 Task: Create in the project ZoneTech and in the Backlog issue 'Create a new online platform for online health and wellness courses with advanced fitness tracking and personalized nutrition features' a child issue 'Email campaign conversion rate tracking and analysis', and assign it to team member softage.1@softage.net.
Action: Mouse moved to (111, 183)
Screenshot: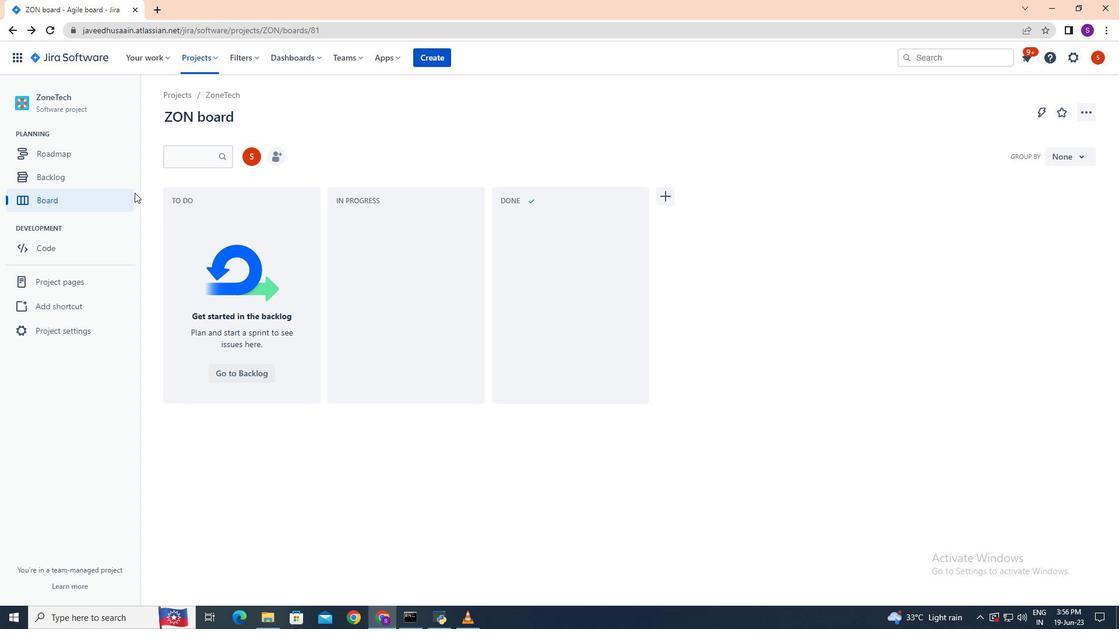 
Action: Mouse pressed left at (111, 183)
Screenshot: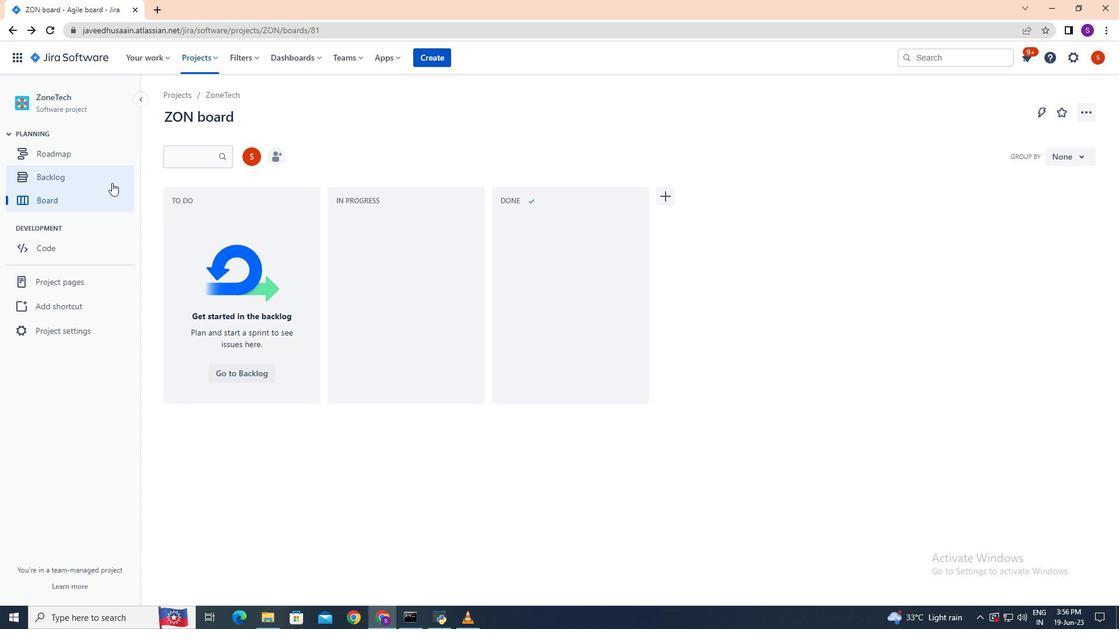
Action: Mouse moved to (747, 381)
Screenshot: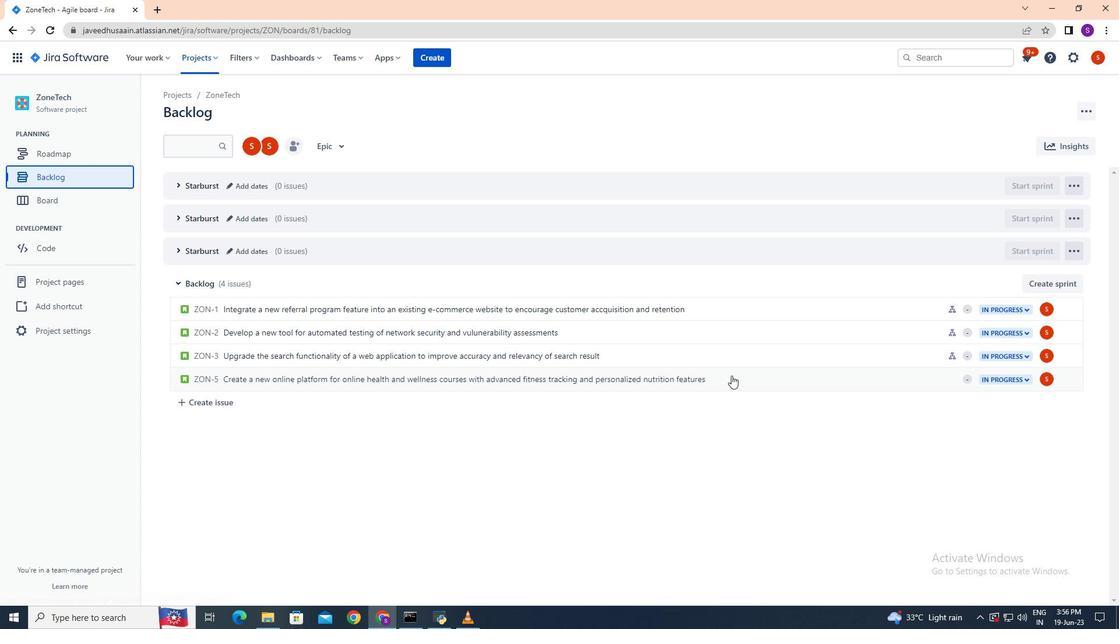 
Action: Mouse pressed left at (747, 381)
Screenshot: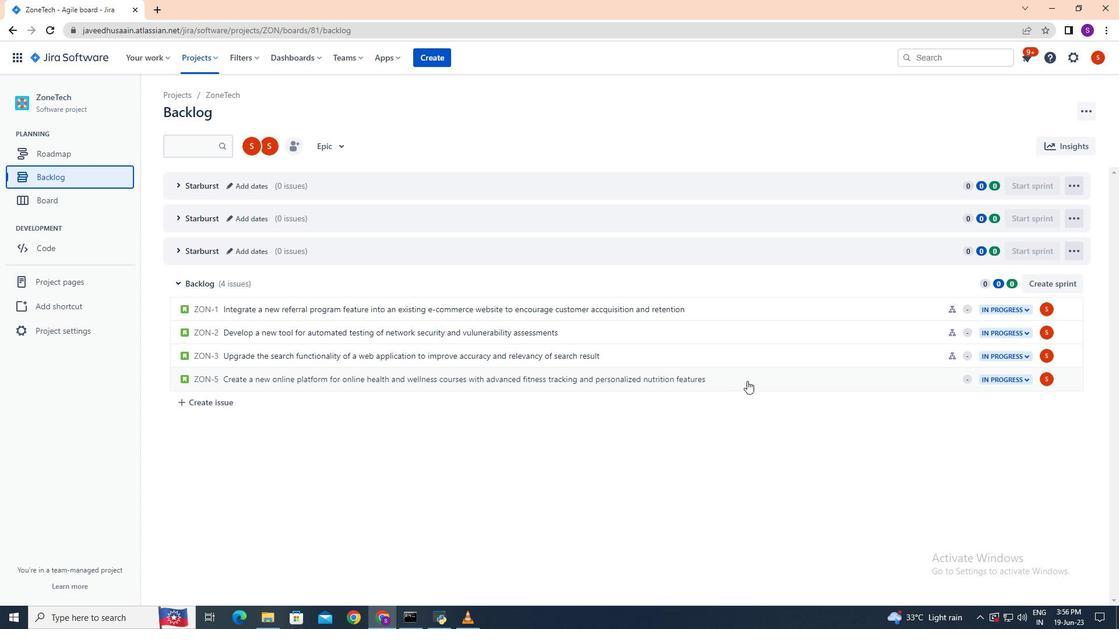 
Action: Mouse moved to (910, 282)
Screenshot: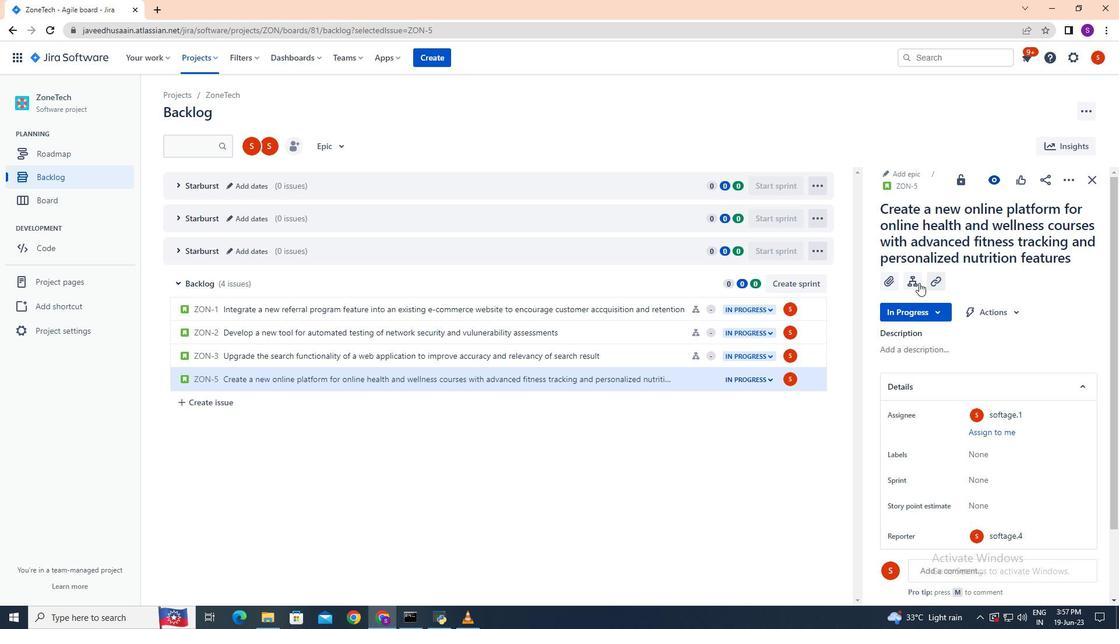 
Action: Mouse pressed left at (910, 282)
Screenshot: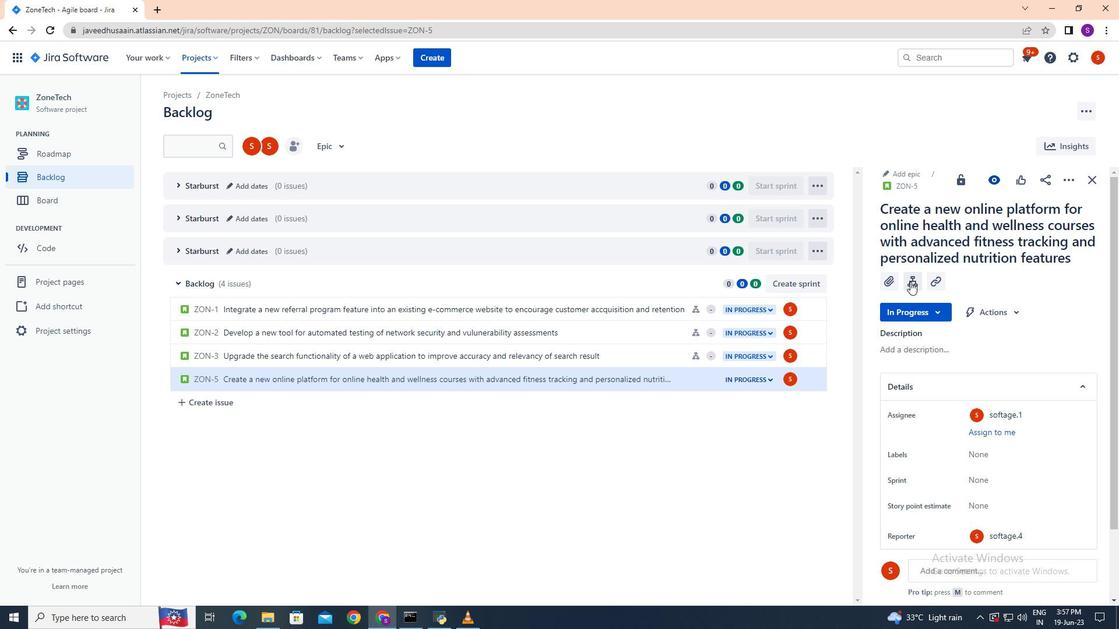 
Action: Mouse moved to (923, 379)
Screenshot: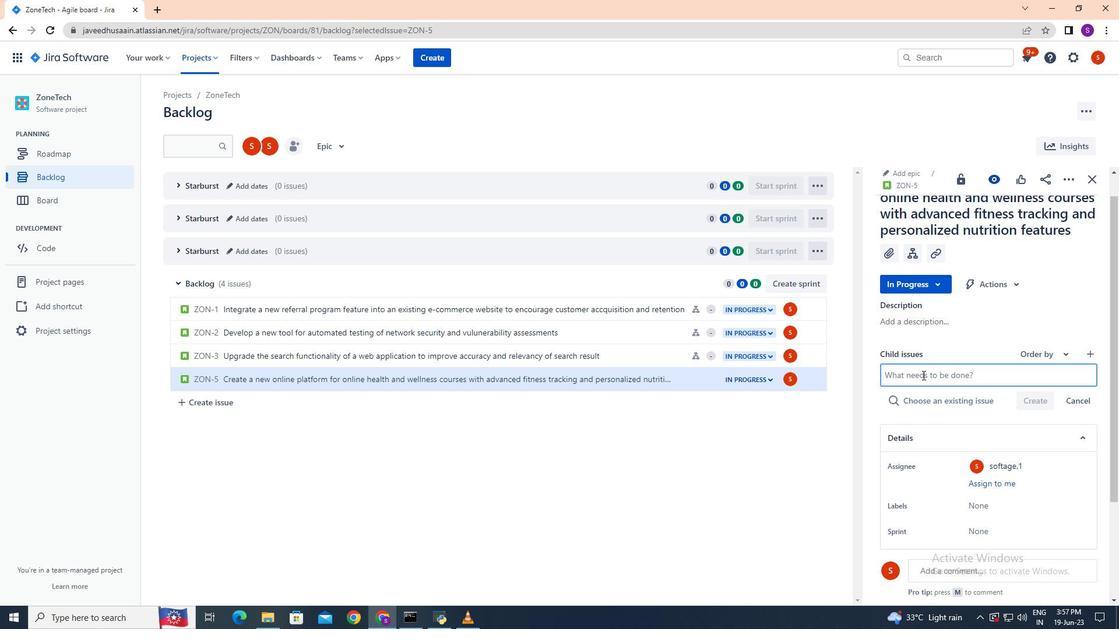 
Action: Mouse pressed left at (923, 379)
Screenshot: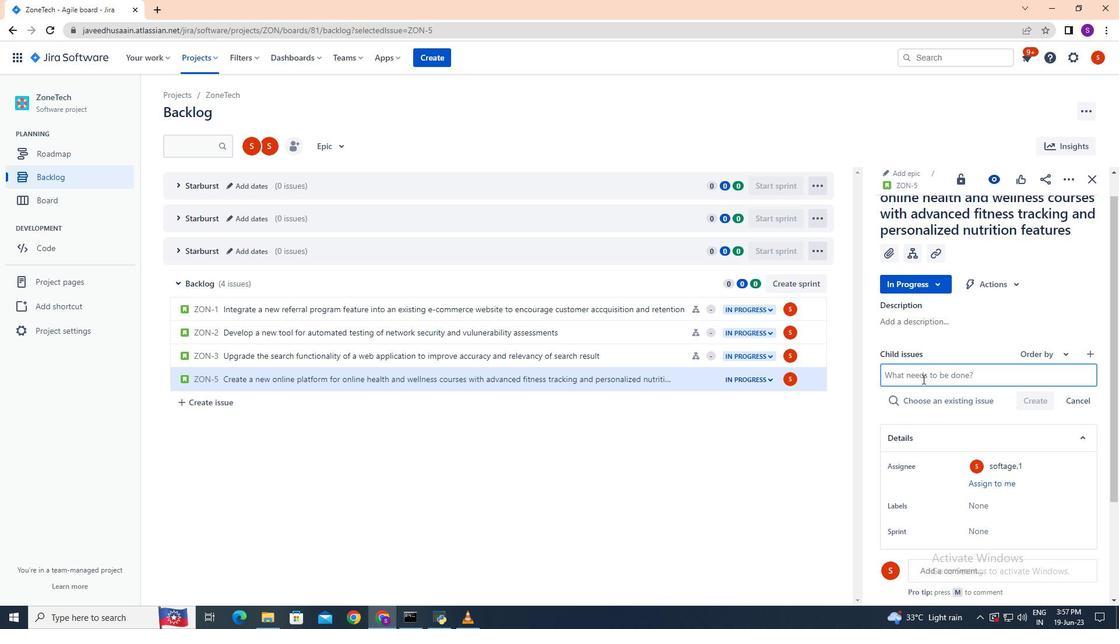 
Action: Key pressed <Key.shift><Key.shift><Key.shift><Key.shift><Key.shift><Key.shift><Key.shift><Key.shift><Key.shift><Key.shift><Key.shift><Key.shift><Key.shift><Key.shift><Key.shift><Key.shift><Key.shift><Key.shift><Key.shift><Key.shift><Key.shift><Key.shift><Key.shift><Key.shift><Key.shift><Key.shift><Key.shift><Key.shift><Key.shift><Key.shift><Key.shift><Key.shift><Key.shift><Key.shift><Key.shift><Key.shift><Key.shift><Key.shift><Key.shift><Key.shift><Key.shift><Key.shift><Key.shift><Key.shift><Key.shift><Key.shift><Key.shift><Key.shift><Key.shift><Key.shift><Key.shift><Key.shift><Key.shift>Email<Key.space>cama<Key.backspace>paign<Key.space>conversation<Key.space>rate<Key.space>tracking<Key.space>and<Key.space>analysis<Key.space>
Screenshot: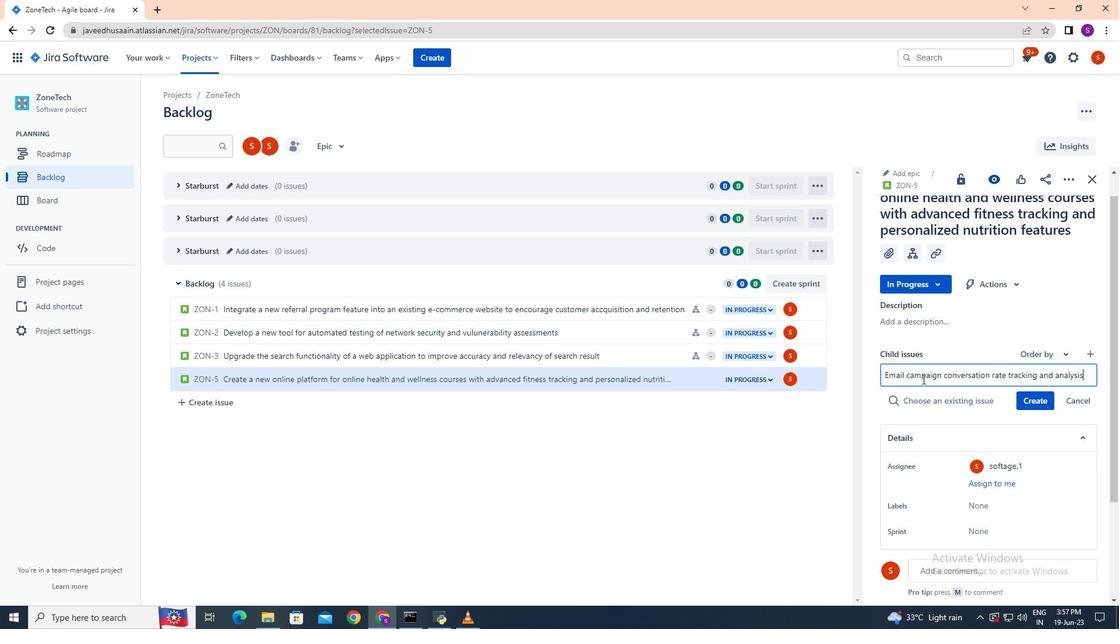 
Action: Mouse moved to (1034, 404)
Screenshot: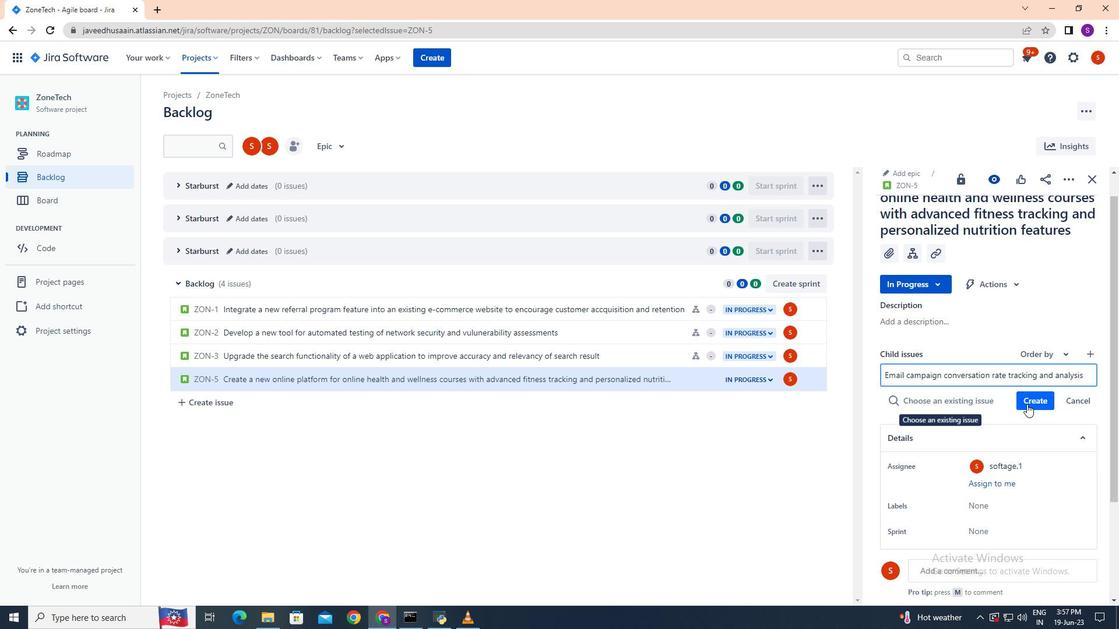 
Action: Mouse pressed left at (1034, 404)
Screenshot: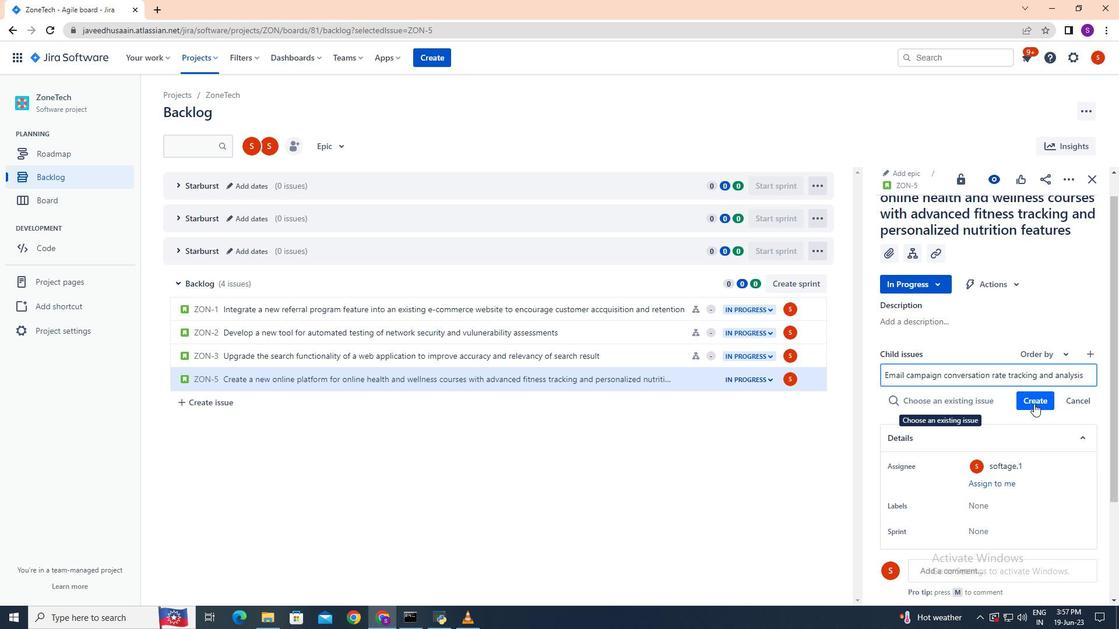 
Action: Mouse moved to (1046, 383)
Screenshot: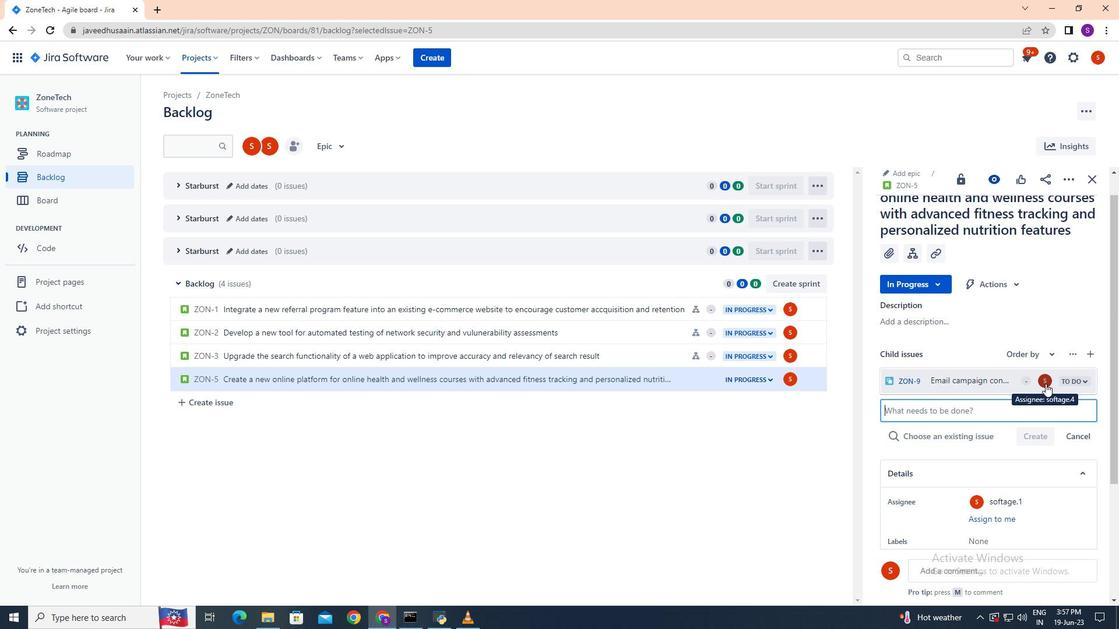 
Action: Mouse pressed left at (1046, 383)
Screenshot: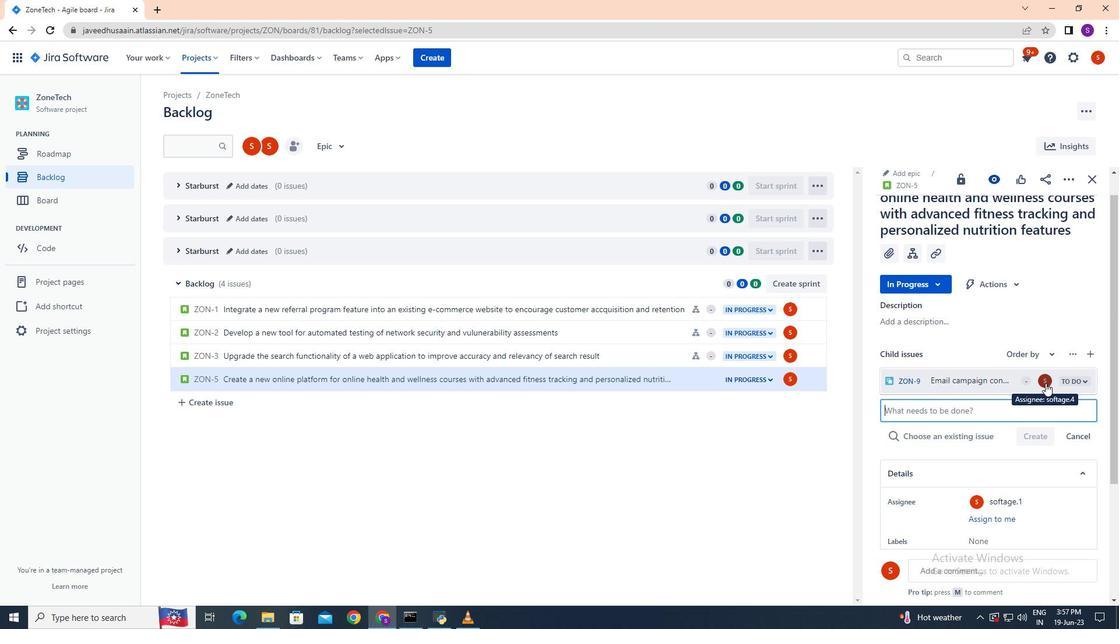 
Action: Key pressed softage.1<Key.shift><Key.shift><Key.shift><Key.shift><Key.shift><Key.shift><Key.shift><Key.shift><Key.shift><Key.shift><Key.shift>@softage.net
Screenshot: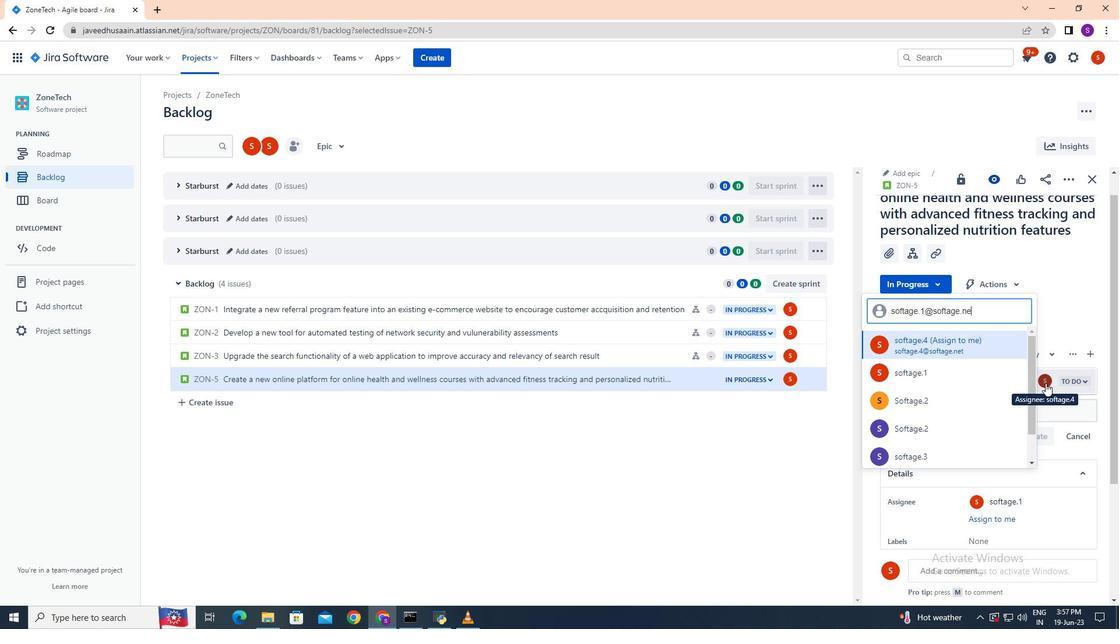 
Action: Mouse moved to (955, 382)
Screenshot: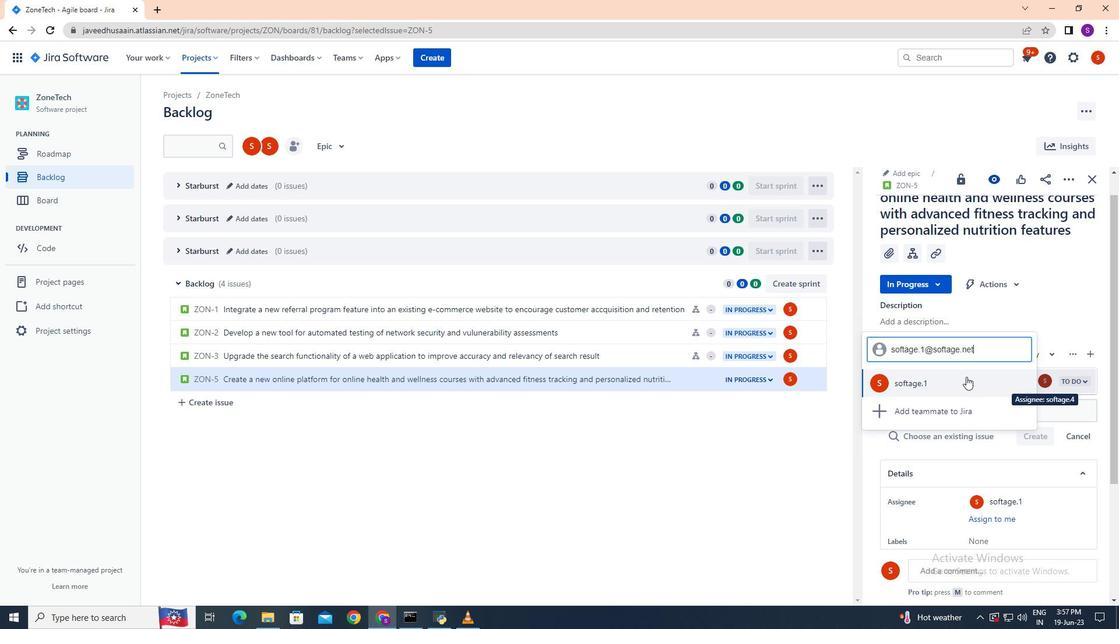 
Action: Mouse pressed left at (955, 382)
Screenshot: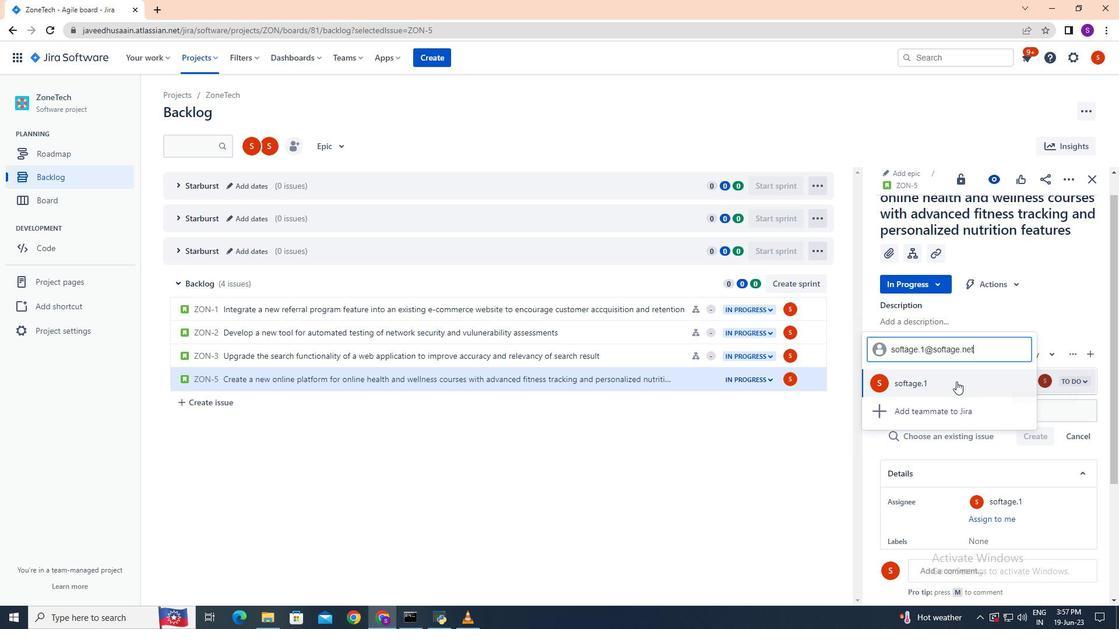
